 Task: Add the task  Implement a new cloud-based procurement management system for a company to the section Fast Break in the project ArtisanBridge and add a Due Date to the respective task as 2024/01/15
Action: Mouse moved to (588, 280)
Screenshot: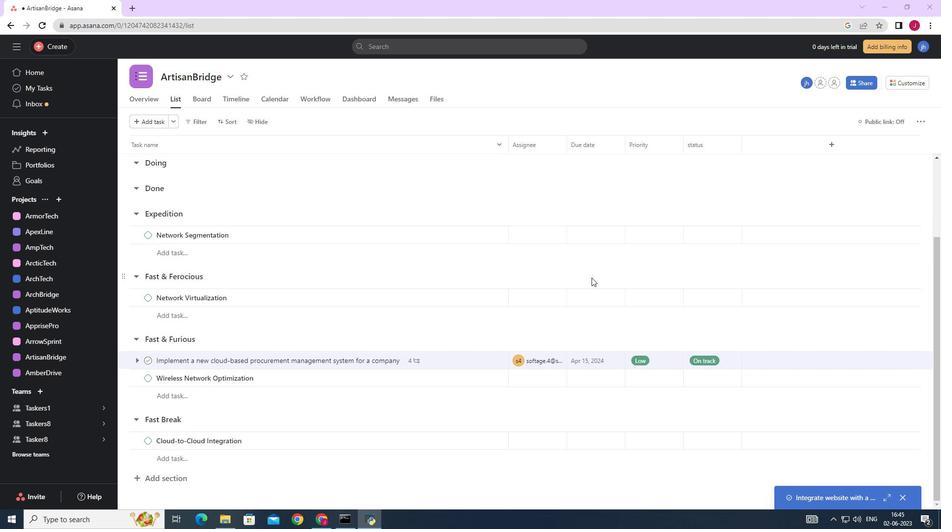 
Action: Mouse scrolled (588, 280) with delta (0, 0)
Screenshot: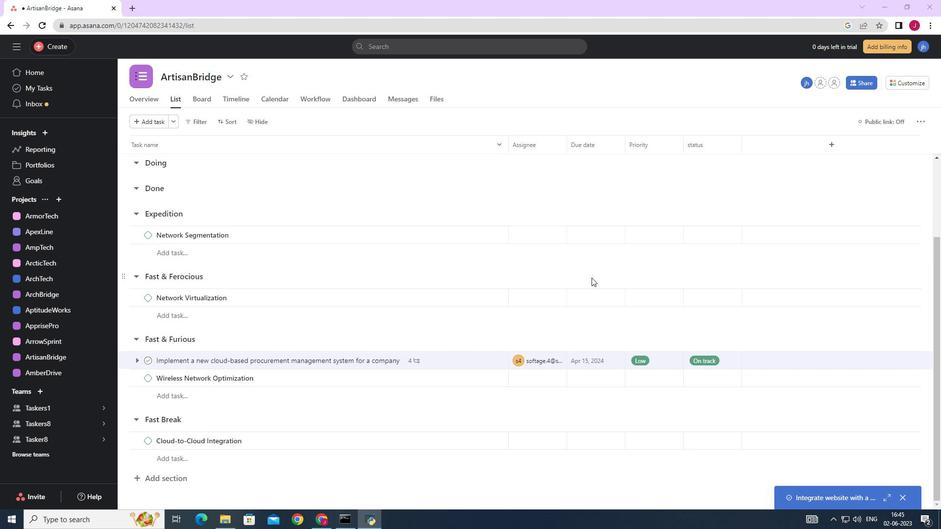
Action: Mouse scrolled (588, 280) with delta (0, 0)
Screenshot: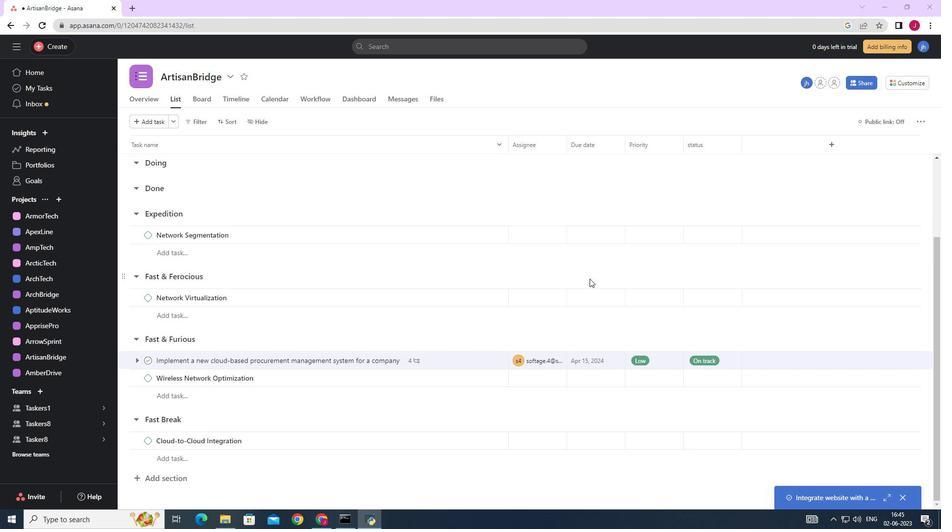 
Action: Mouse moved to (588, 282)
Screenshot: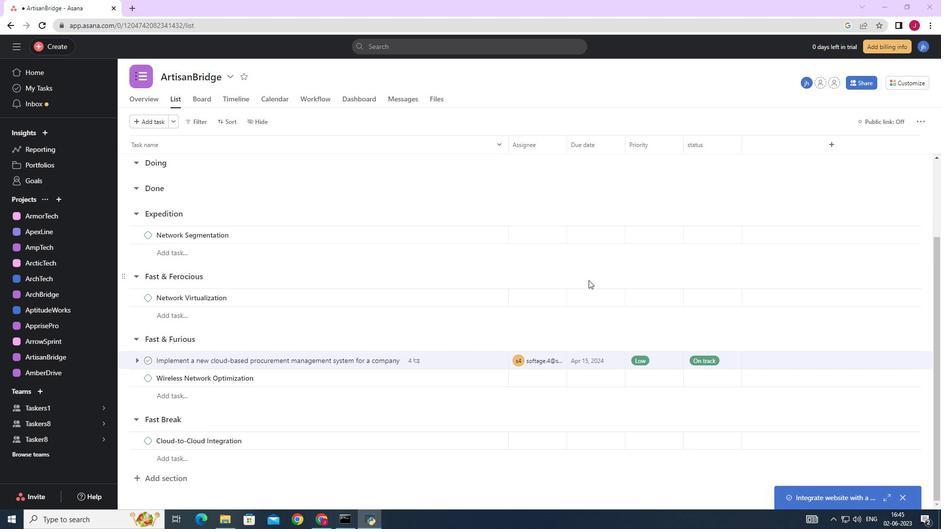 
Action: Mouse scrolled (588, 280) with delta (0, 0)
Screenshot: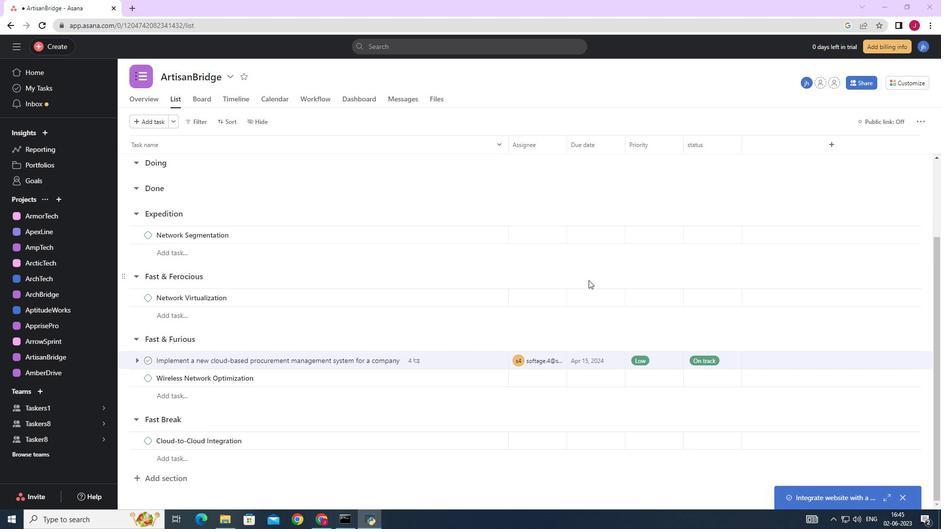 
Action: Mouse scrolled (588, 281) with delta (0, 0)
Screenshot: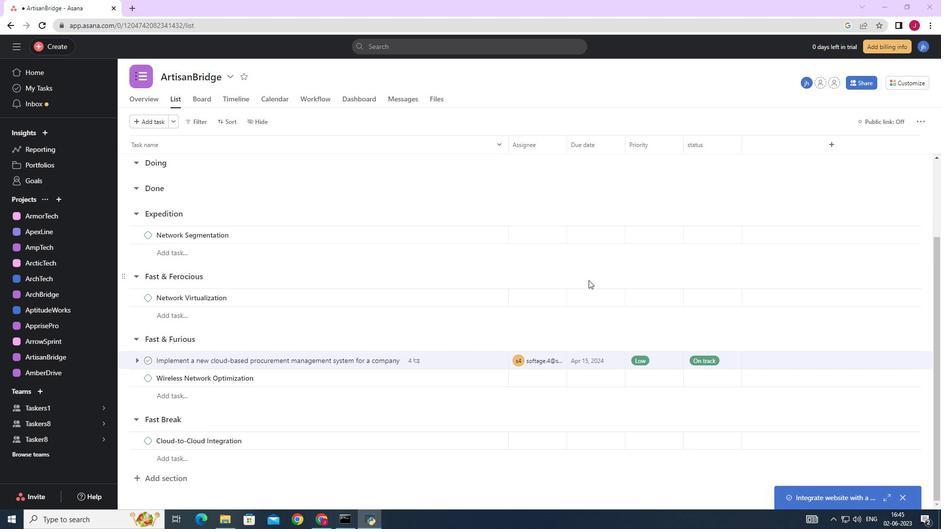 
Action: Mouse scrolled (588, 282) with delta (0, 0)
Screenshot: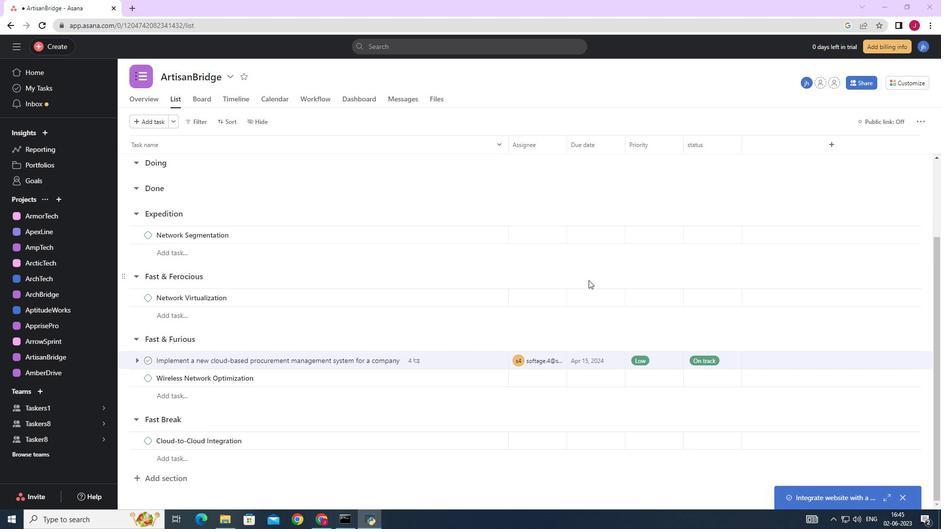 
Action: Mouse moved to (486, 361)
Screenshot: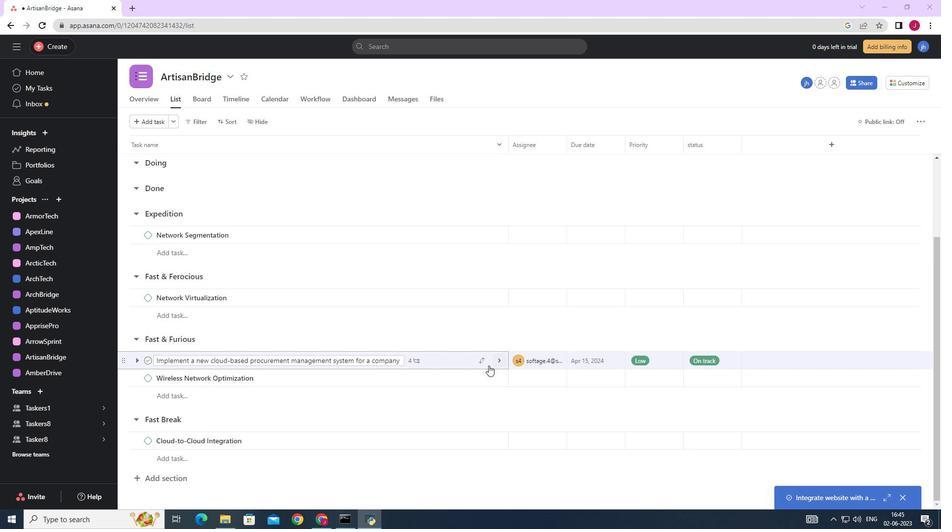 
Action: Mouse pressed left at (486, 361)
Screenshot: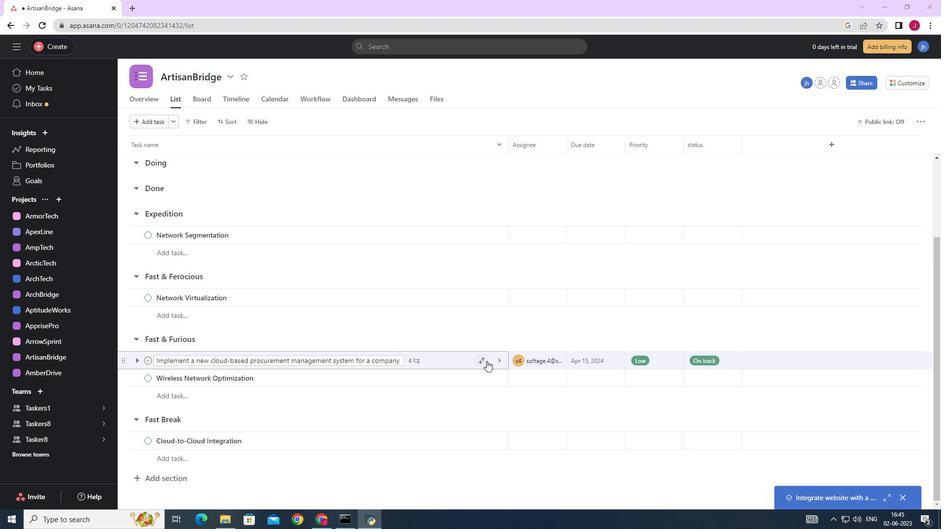 
Action: Mouse moved to (443, 340)
Screenshot: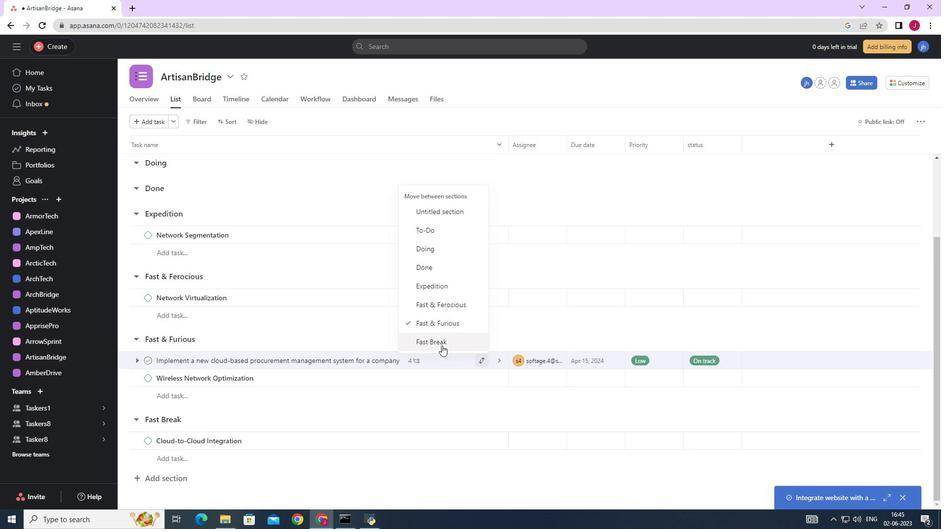 
Action: Mouse pressed left at (443, 340)
Screenshot: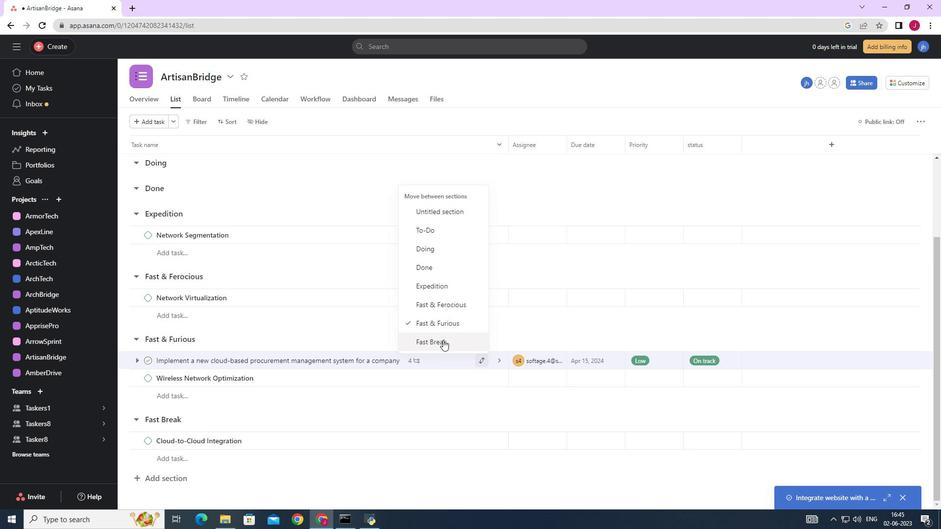 
Action: Mouse moved to (617, 426)
Screenshot: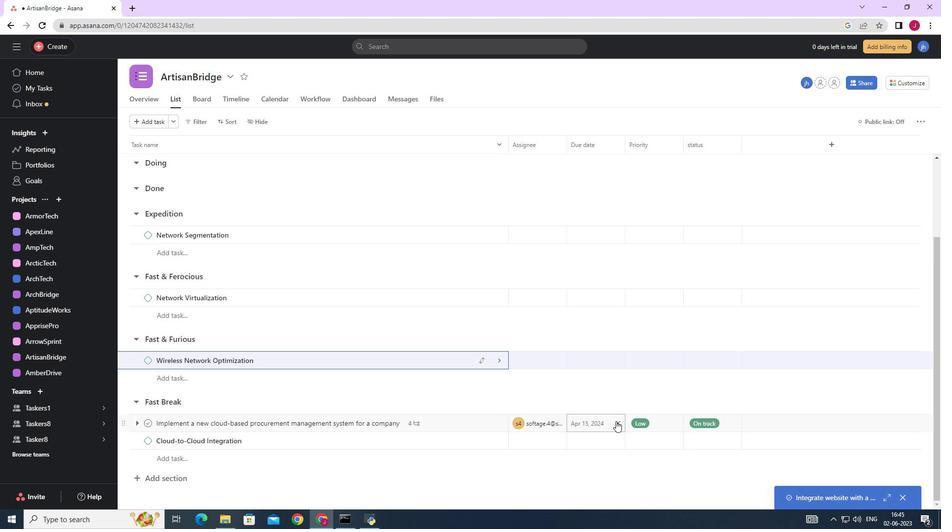
Action: Mouse pressed left at (617, 426)
Screenshot: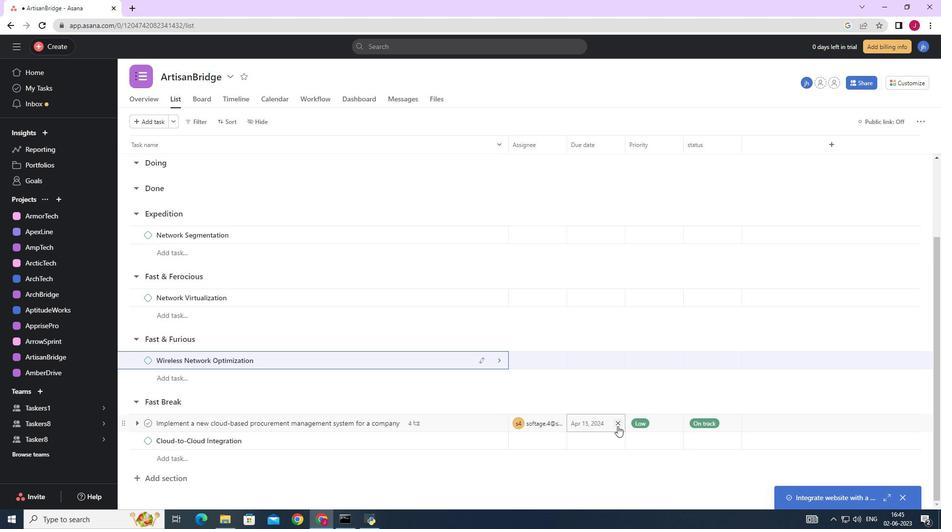 
Action: Mouse moved to (605, 425)
Screenshot: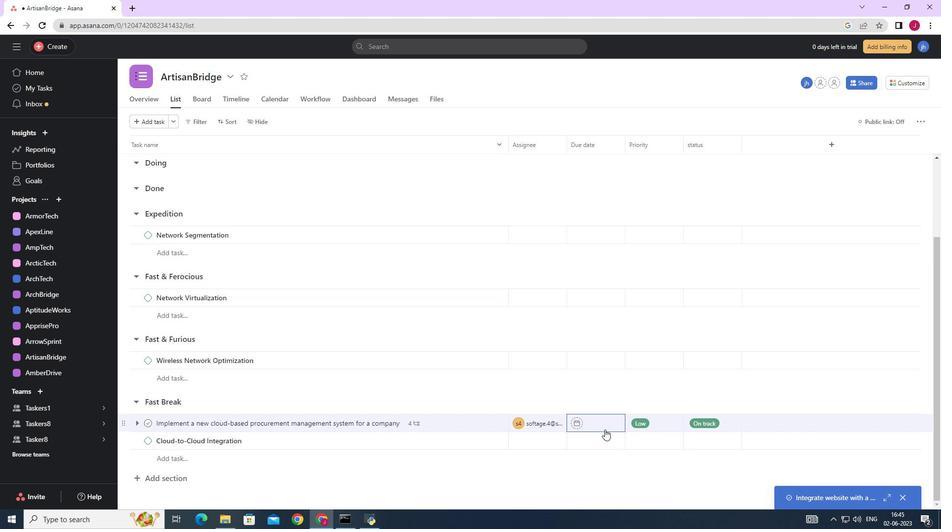 
Action: Mouse pressed left at (605, 425)
Screenshot: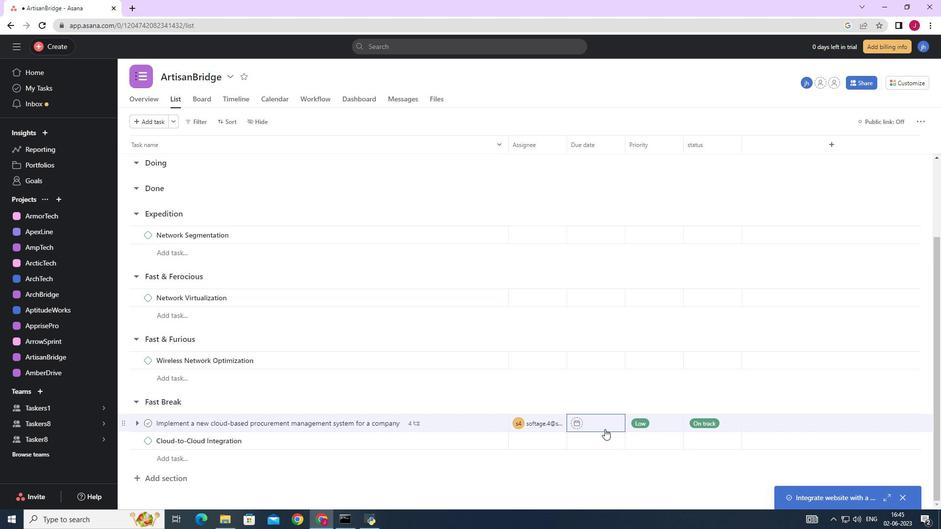 
Action: Mouse moved to (692, 265)
Screenshot: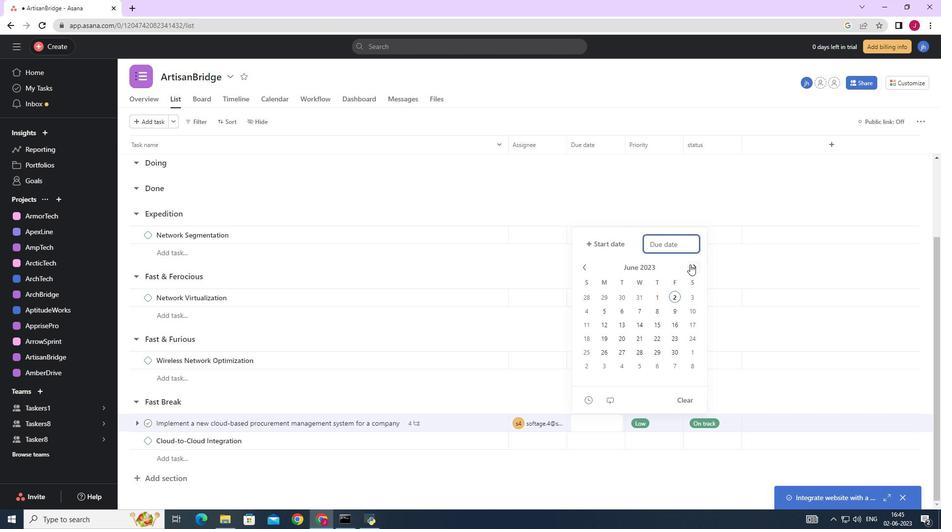 
Action: Mouse pressed left at (692, 265)
Screenshot: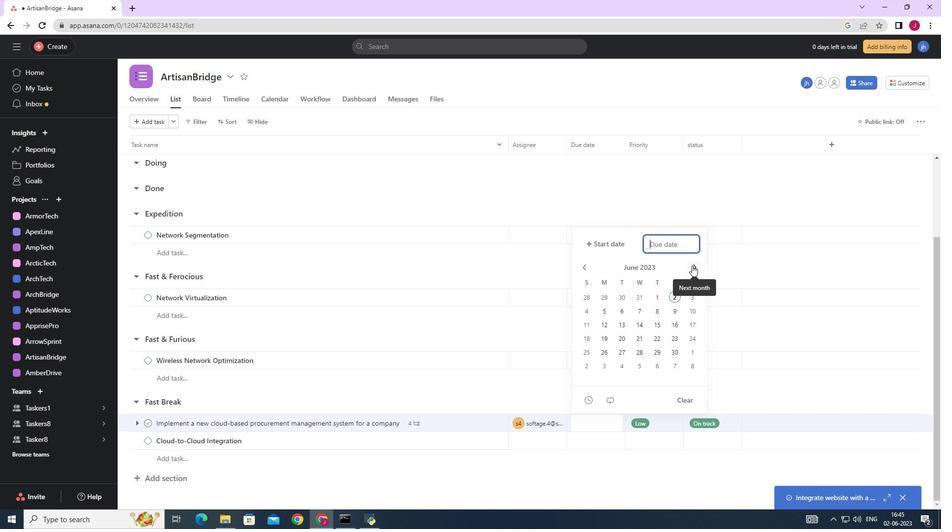 
Action: Mouse moved to (692, 265)
Screenshot: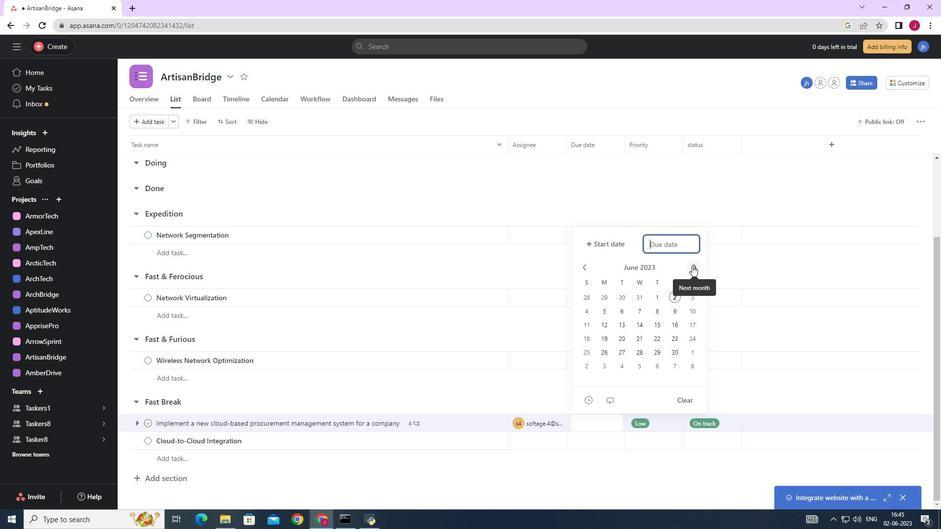 
Action: Mouse pressed left at (692, 265)
Screenshot: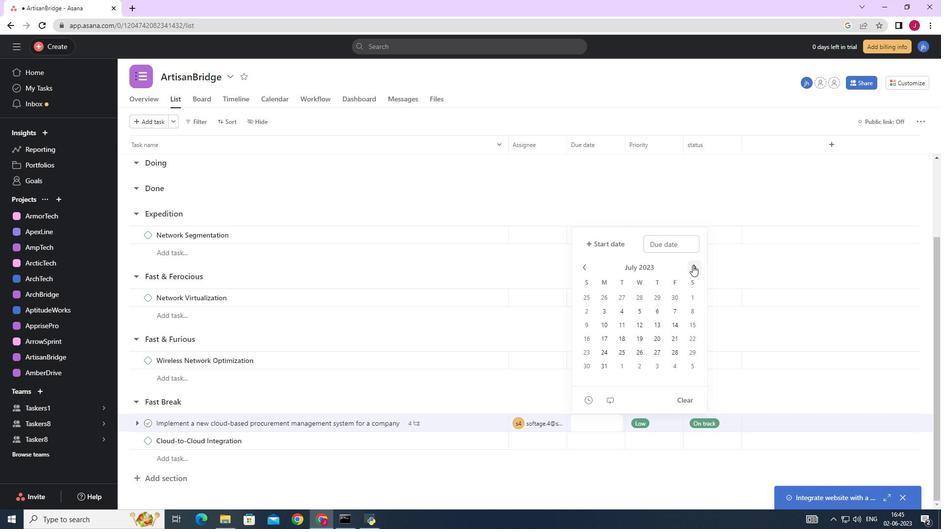 
Action: Mouse pressed left at (692, 265)
Screenshot: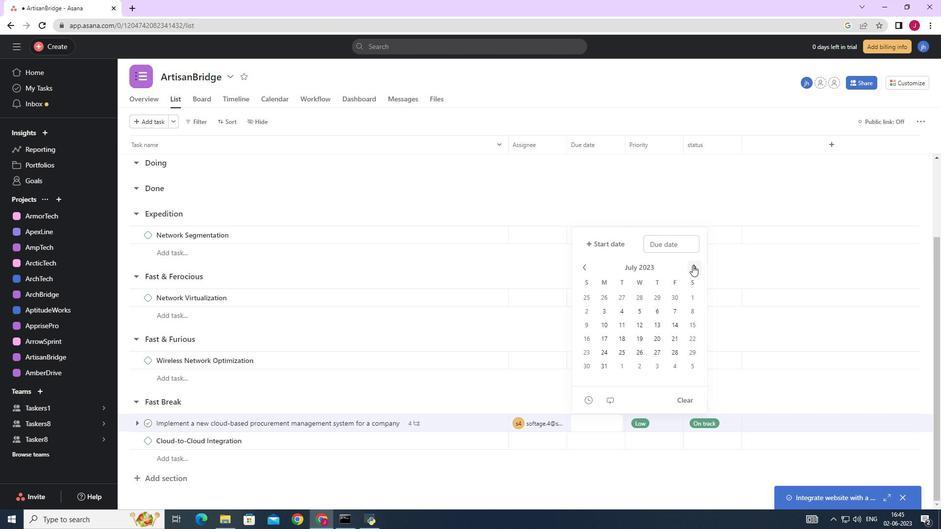 
Action: Mouse pressed left at (692, 265)
Screenshot: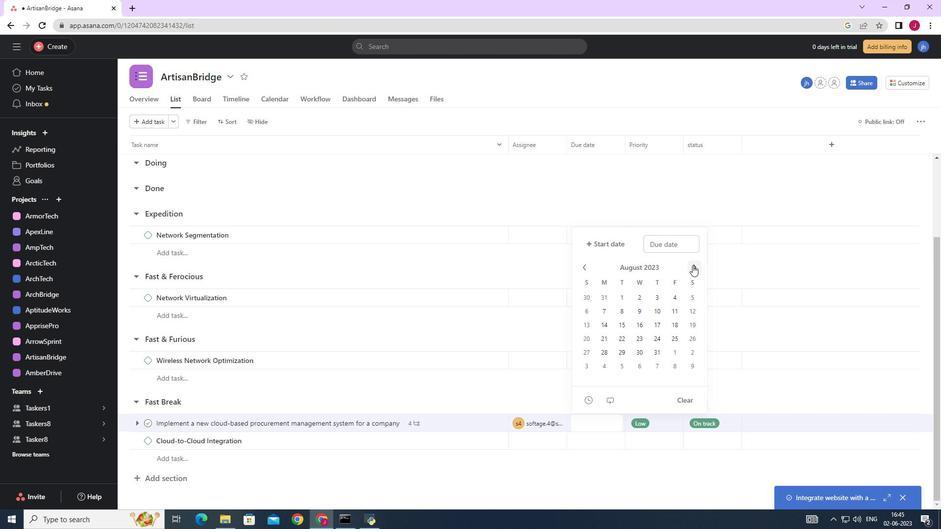 
Action: Mouse pressed left at (692, 265)
Screenshot: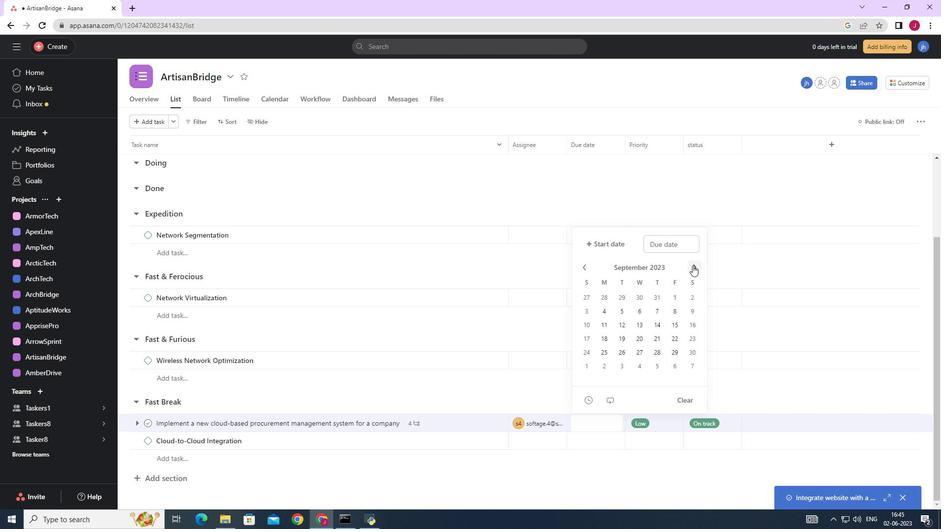 
Action: Mouse pressed left at (692, 265)
Screenshot: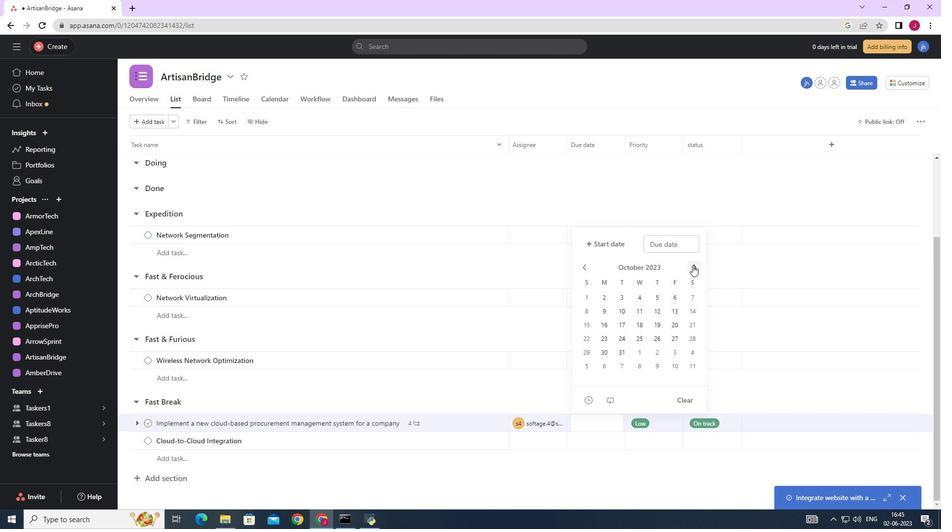 
Action: Mouse pressed left at (692, 265)
Screenshot: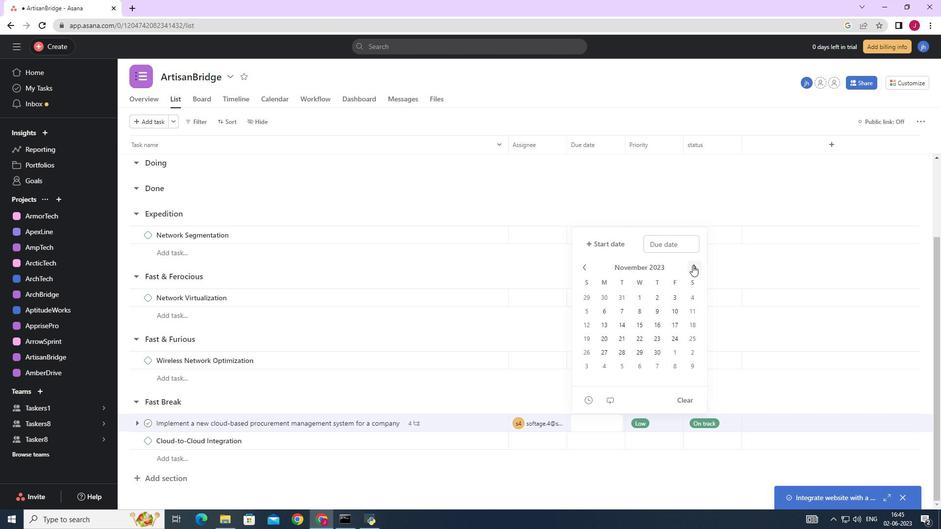 
Action: Mouse pressed left at (692, 265)
Screenshot: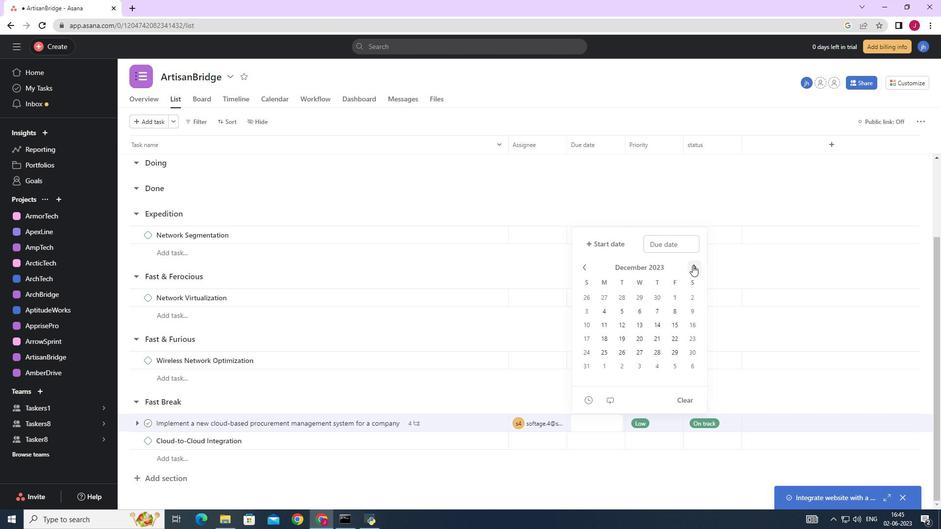 
Action: Mouse moved to (583, 267)
Screenshot: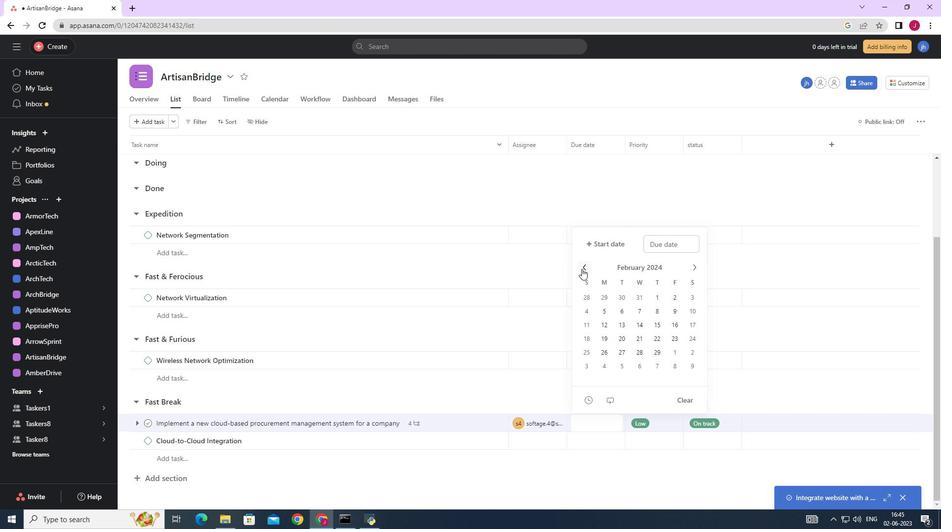 
Action: Mouse pressed left at (584, 267)
Screenshot: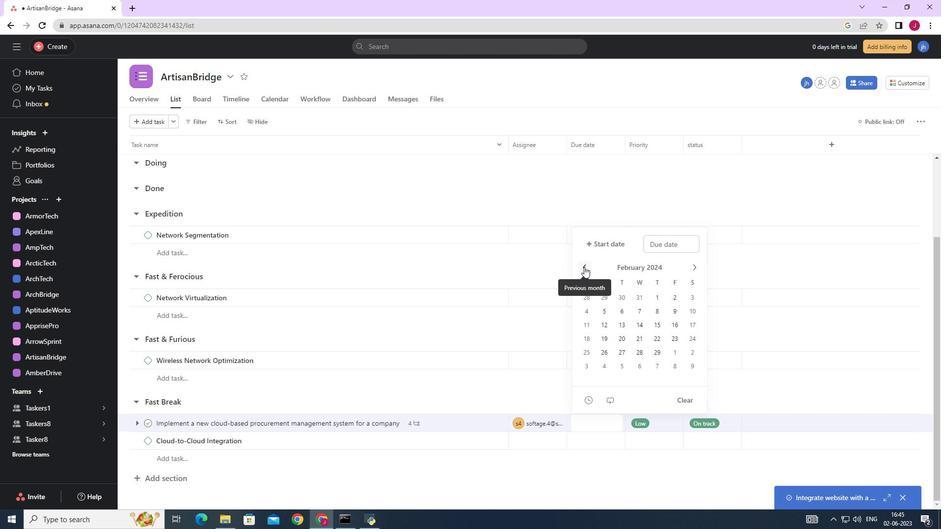 
Action: Mouse moved to (604, 325)
Screenshot: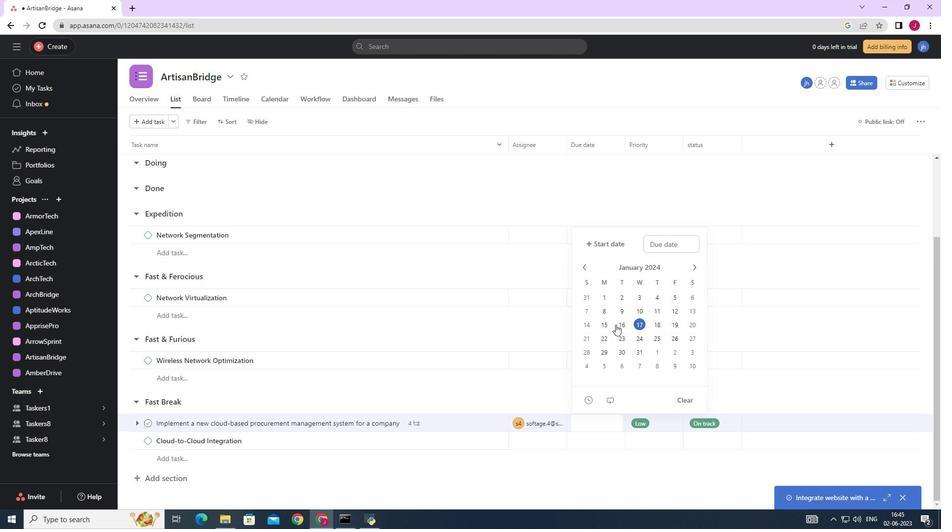 
Action: Mouse pressed left at (604, 325)
Screenshot: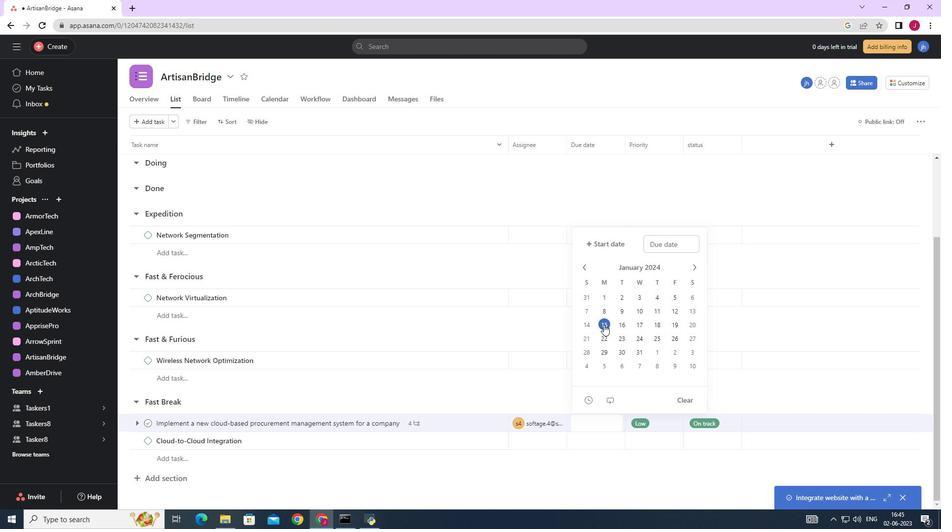 
Action: Mouse moved to (770, 195)
Screenshot: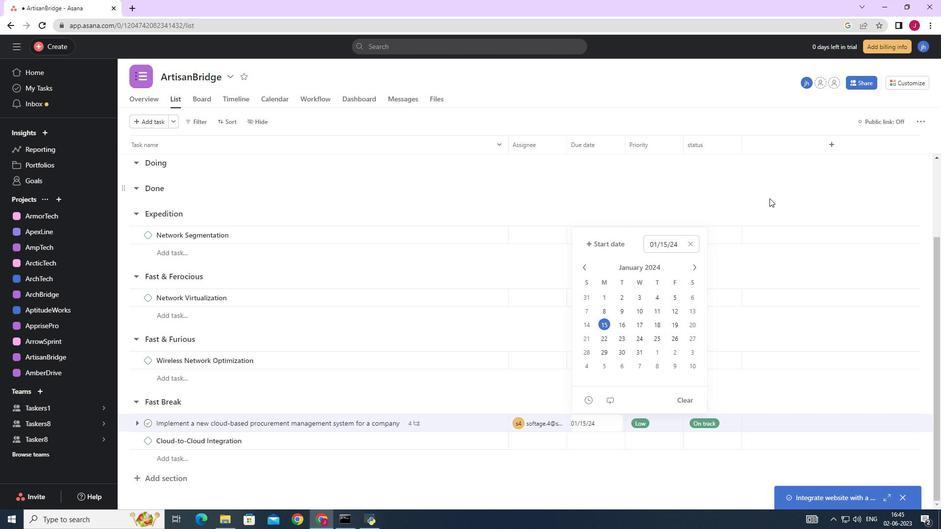 
Action: Mouse pressed left at (770, 195)
Screenshot: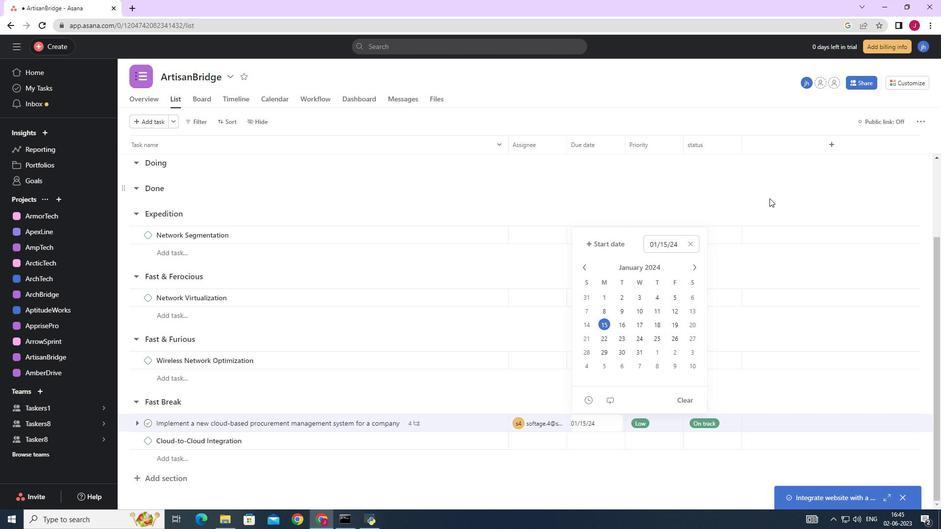 
Action: Mouse moved to (770, 194)
Screenshot: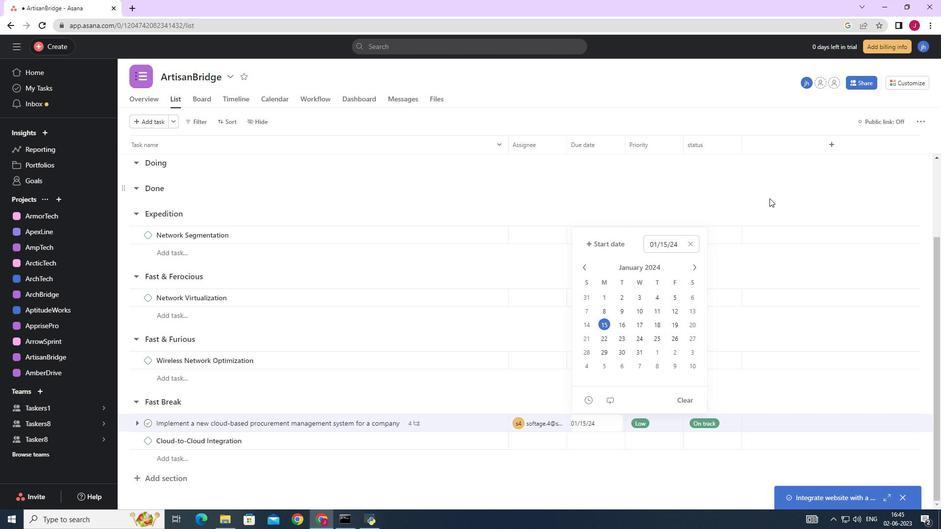 
